 Task: select a rule when a due date between working days from now is removed from a card by me.
Action: Mouse moved to (1152, 95)
Screenshot: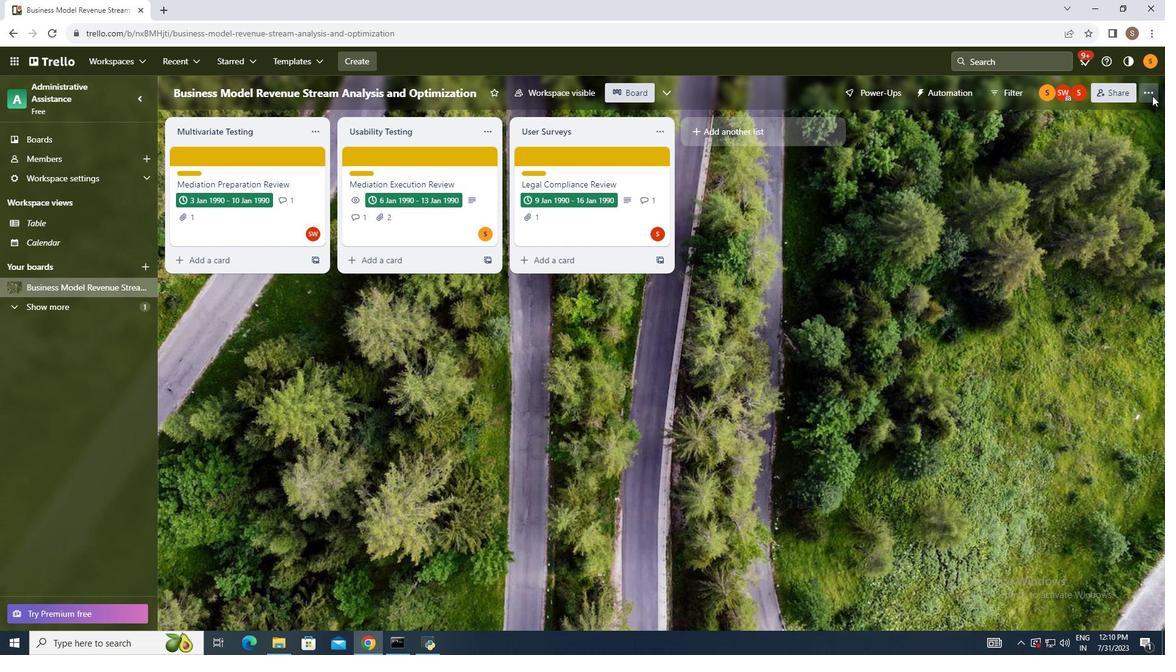 
Action: Mouse pressed left at (1152, 95)
Screenshot: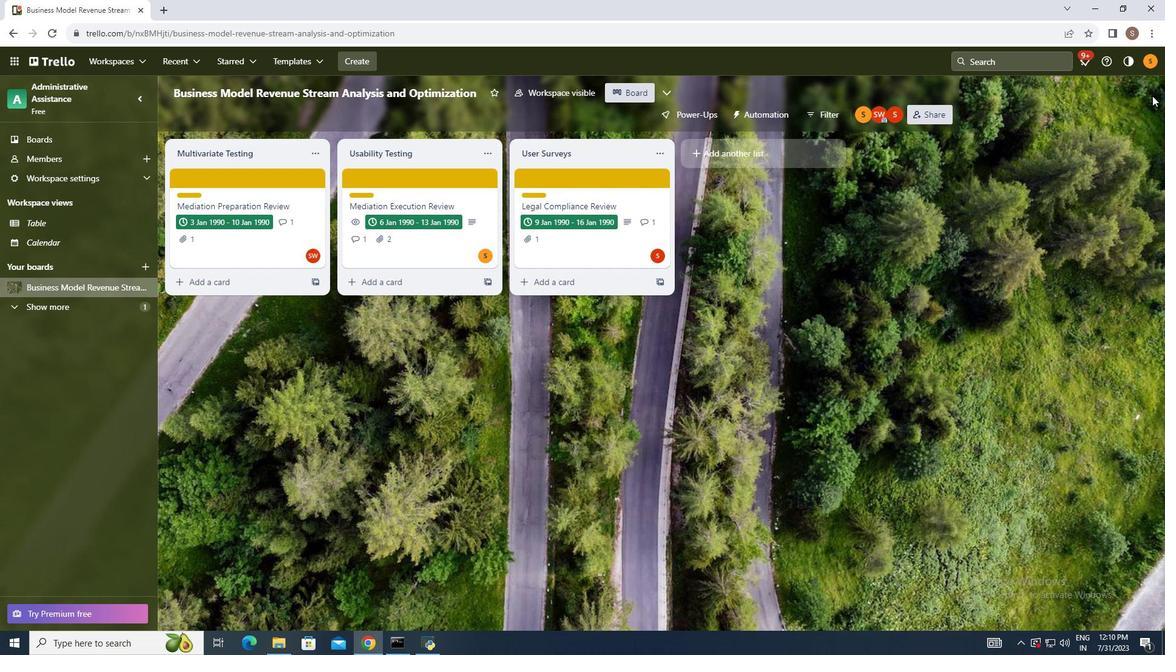 
Action: Mouse moved to (1061, 249)
Screenshot: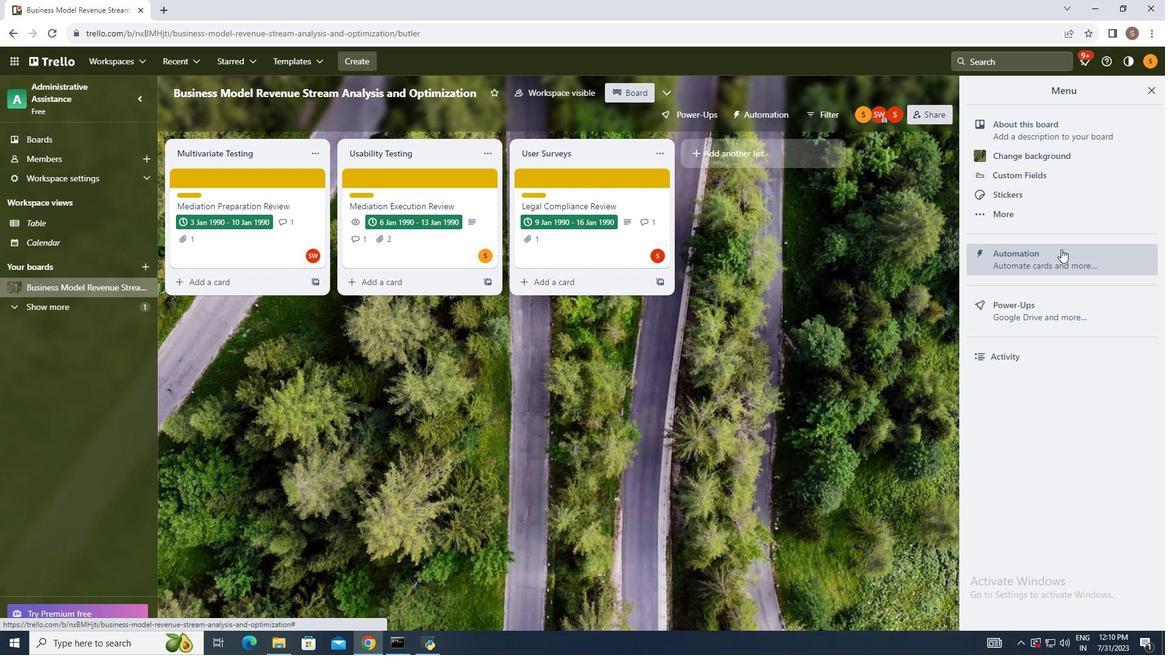 
Action: Mouse pressed left at (1061, 249)
Screenshot: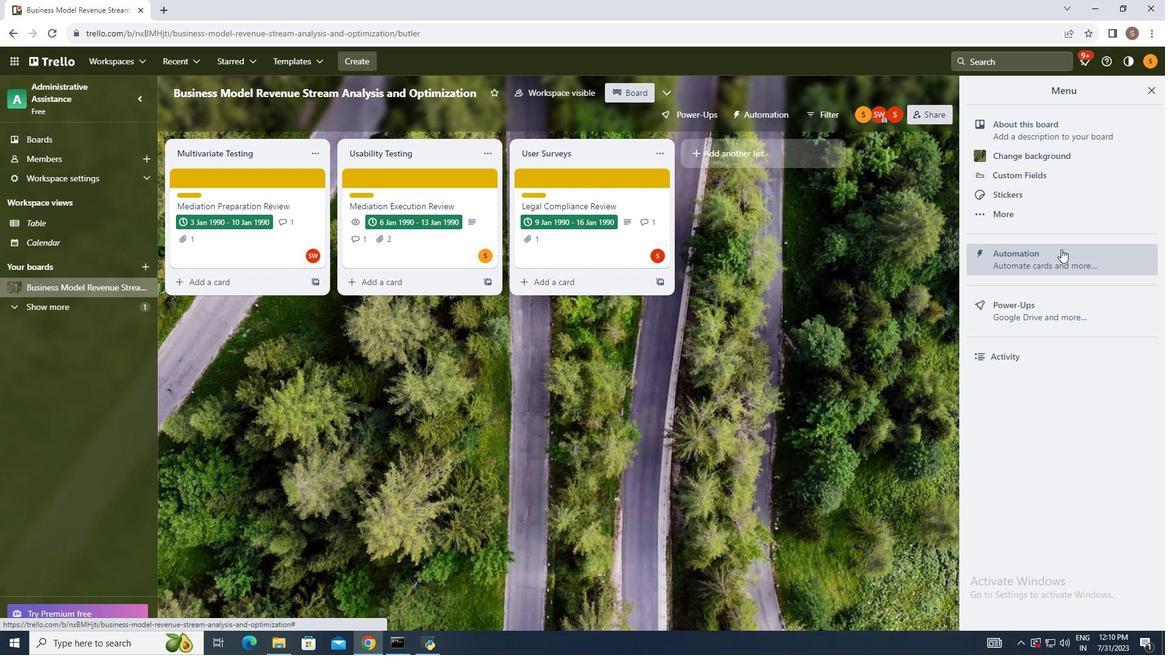 
Action: Mouse moved to (234, 222)
Screenshot: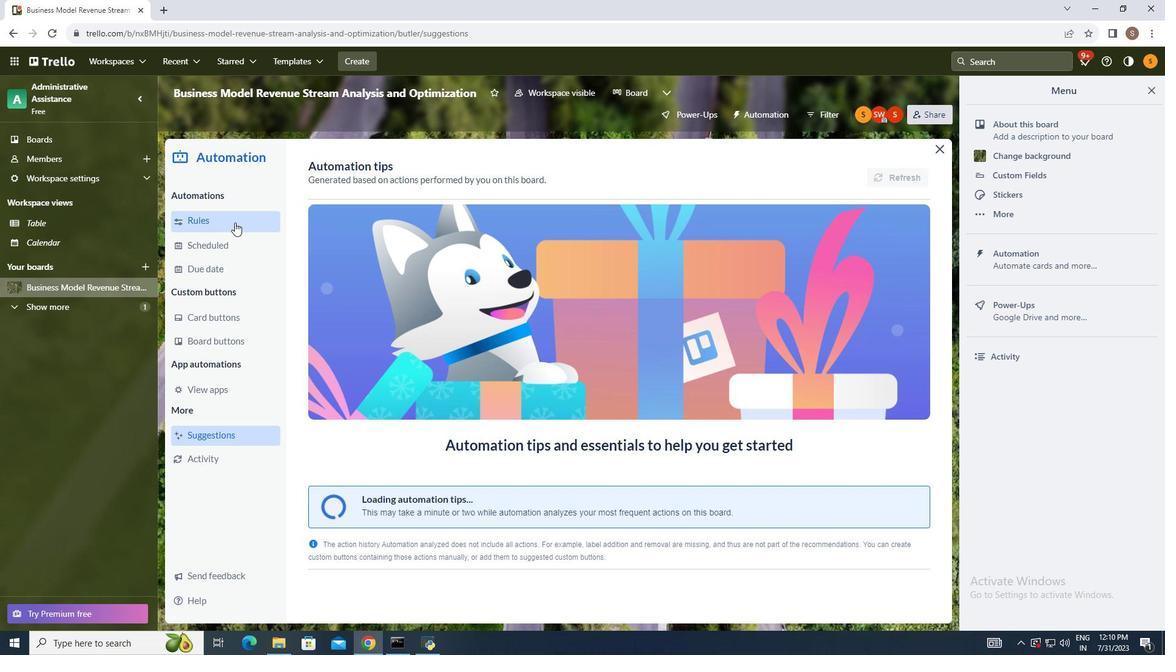 
Action: Mouse pressed left at (234, 222)
Screenshot: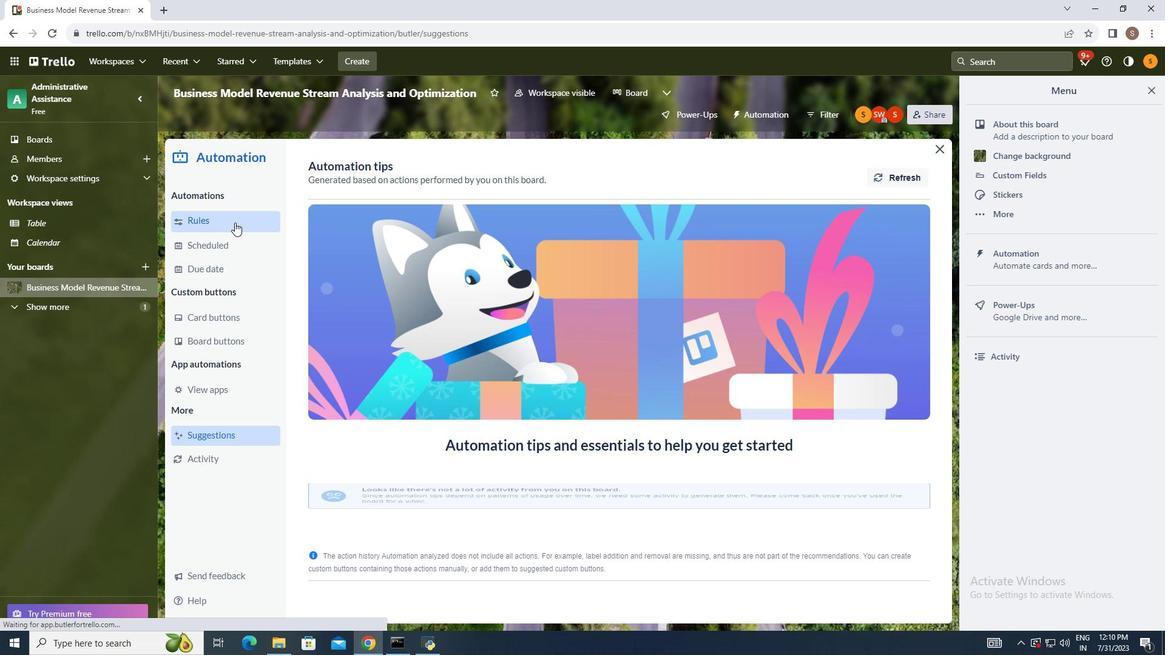 
Action: Mouse moved to (809, 163)
Screenshot: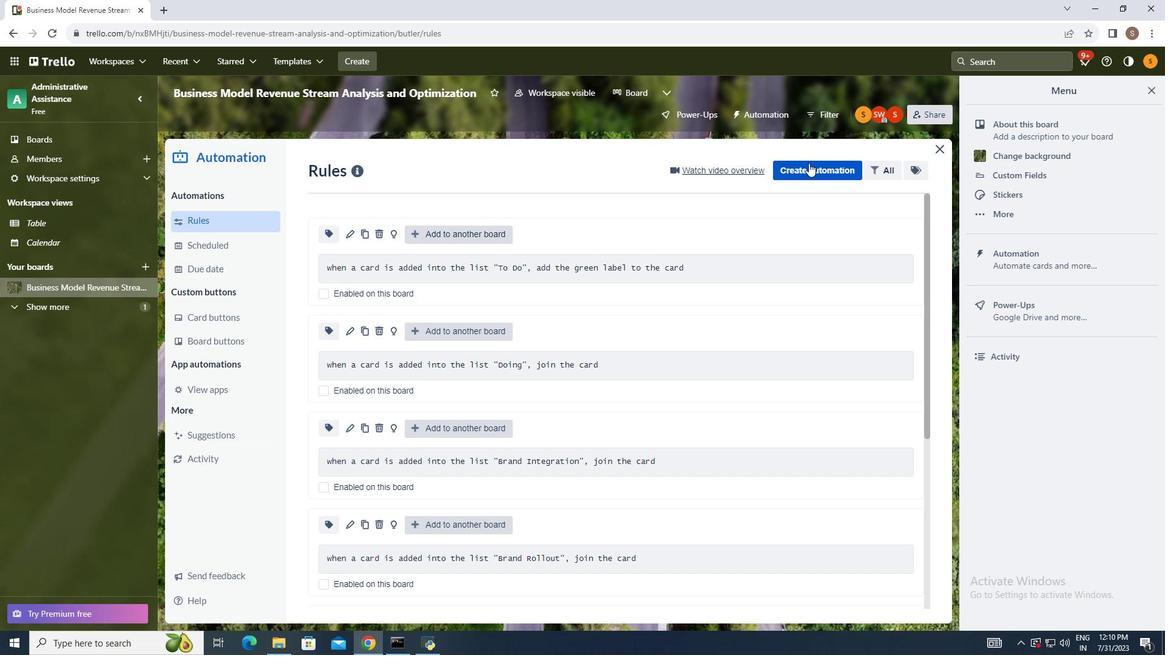 
Action: Mouse pressed left at (809, 163)
Screenshot: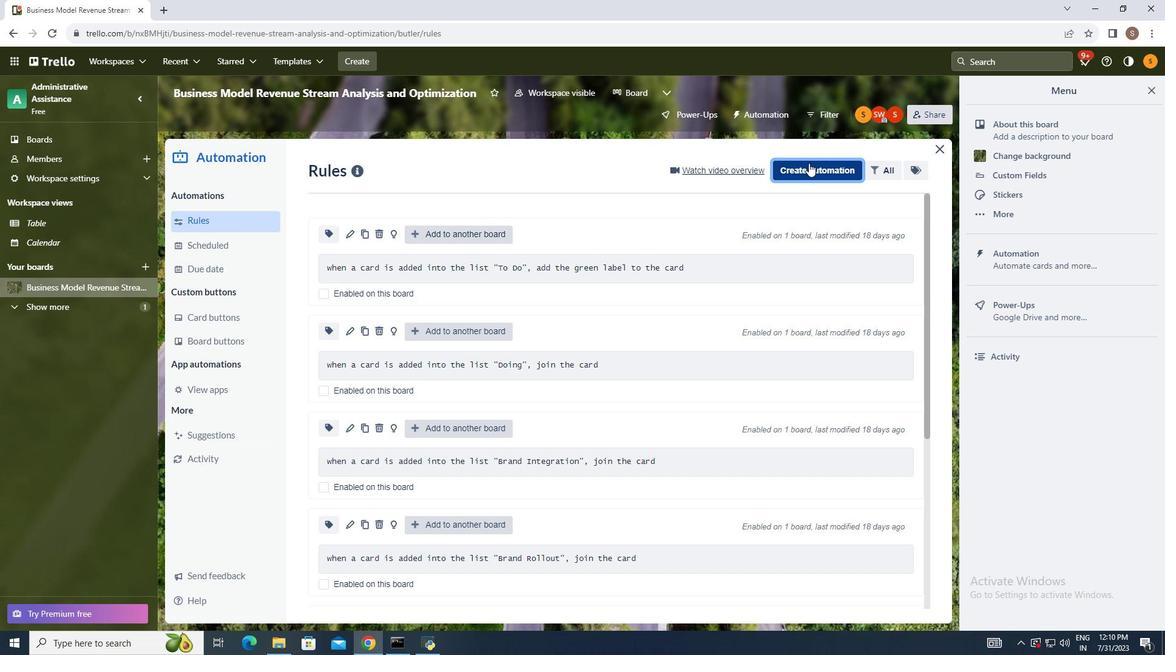 
Action: Mouse moved to (606, 287)
Screenshot: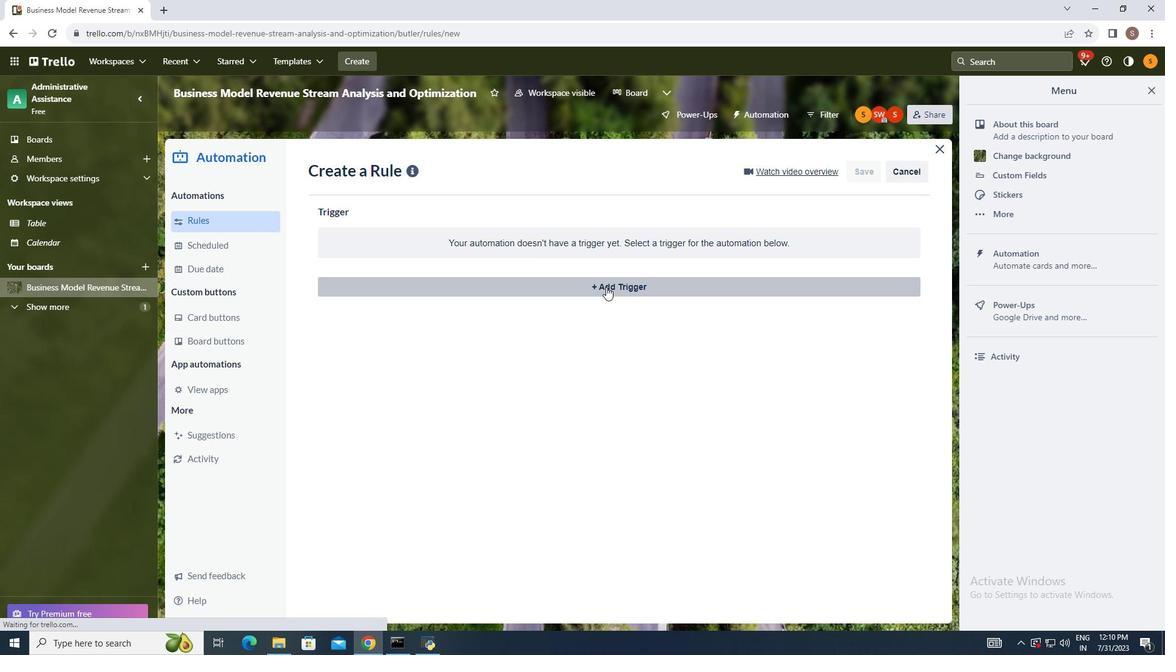 
Action: Mouse pressed left at (606, 287)
Screenshot: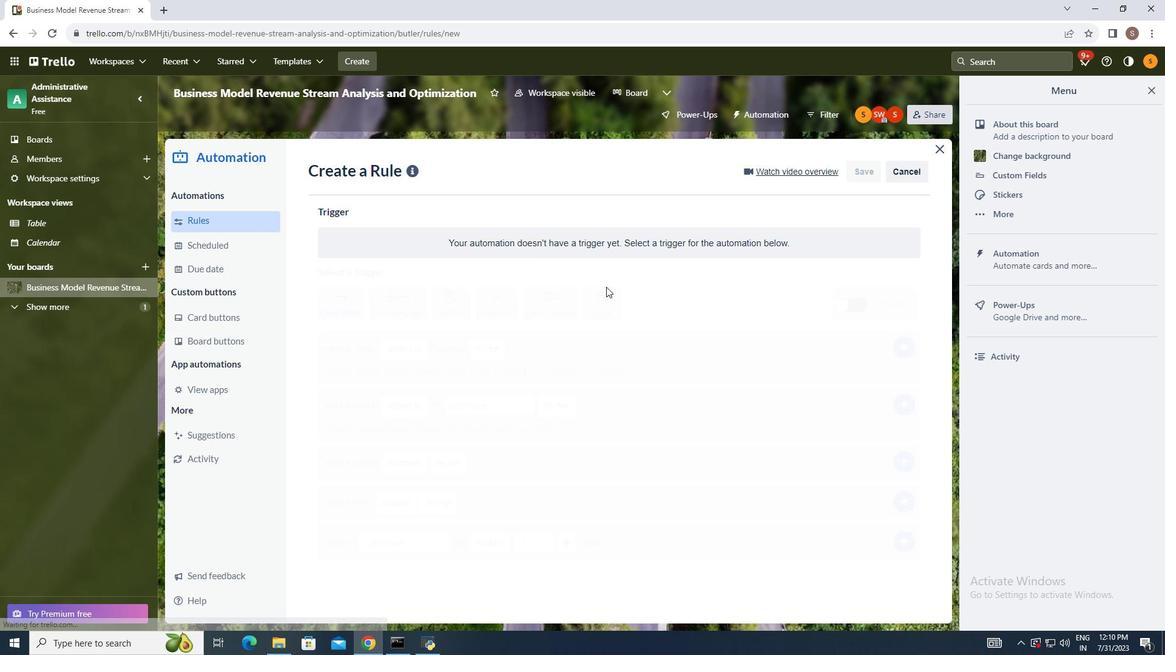 
Action: Mouse moved to (454, 323)
Screenshot: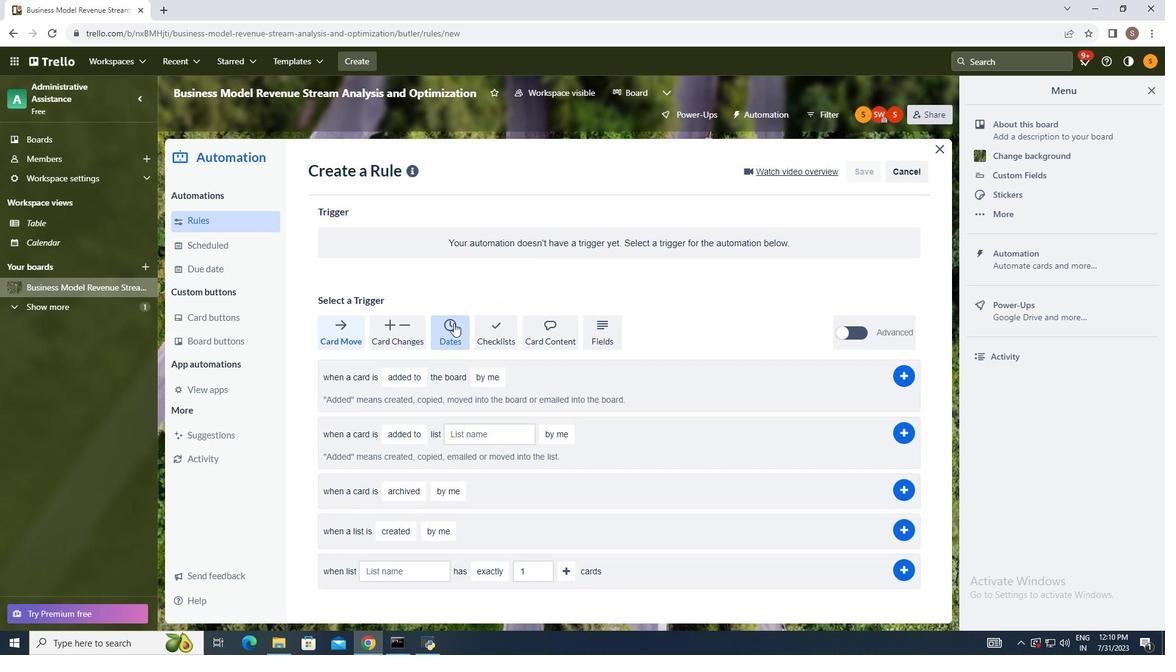 
Action: Mouse pressed left at (454, 323)
Screenshot: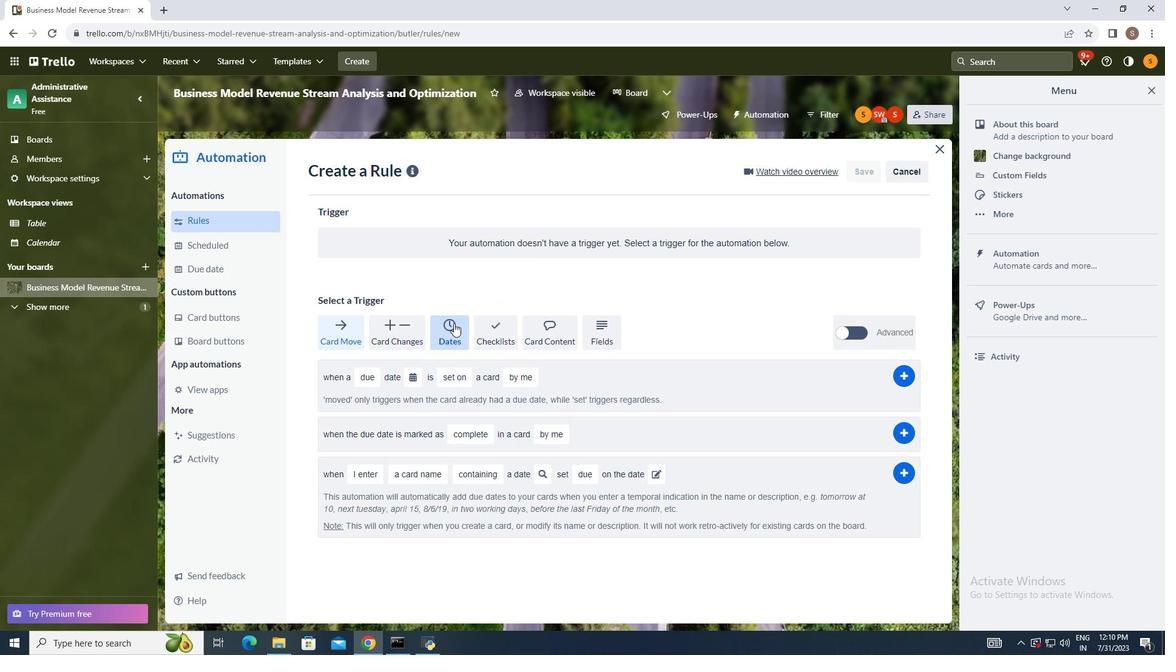 
Action: Mouse moved to (369, 378)
Screenshot: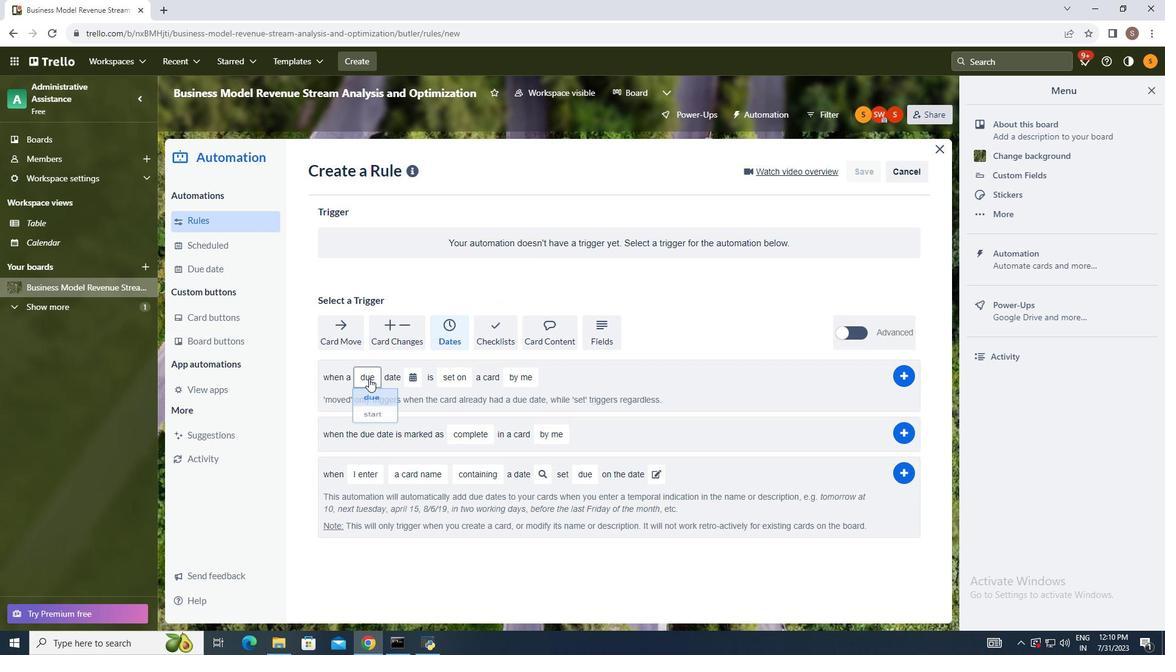 
Action: Mouse pressed left at (369, 378)
Screenshot: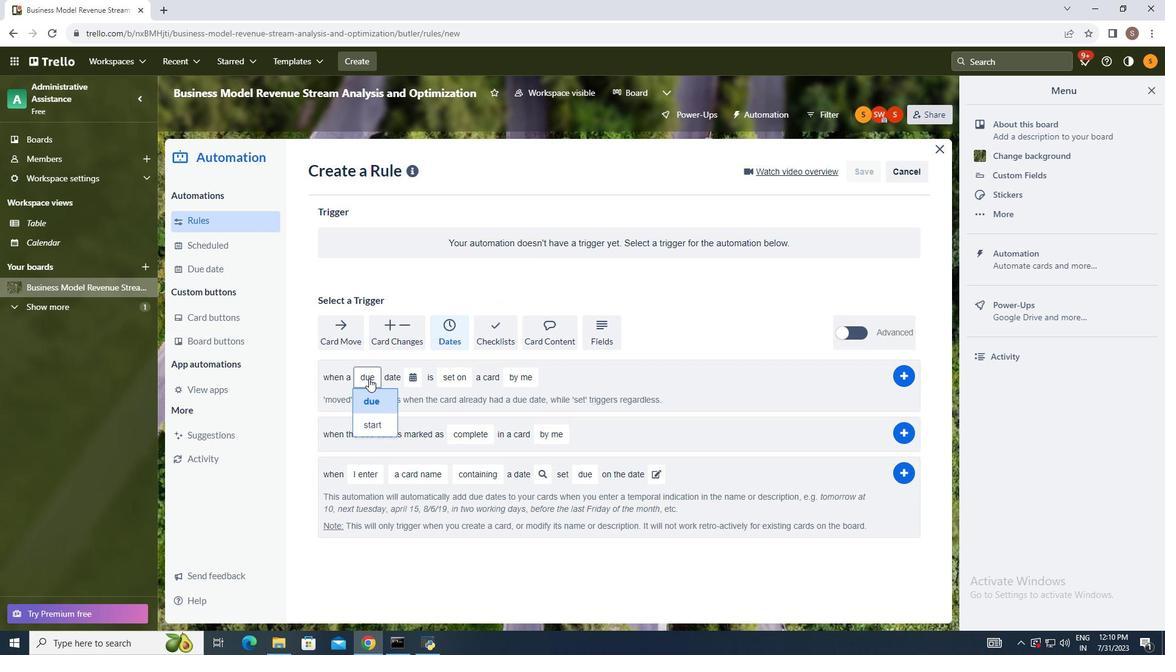 
Action: Mouse moved to (367, 396)
Screenshot: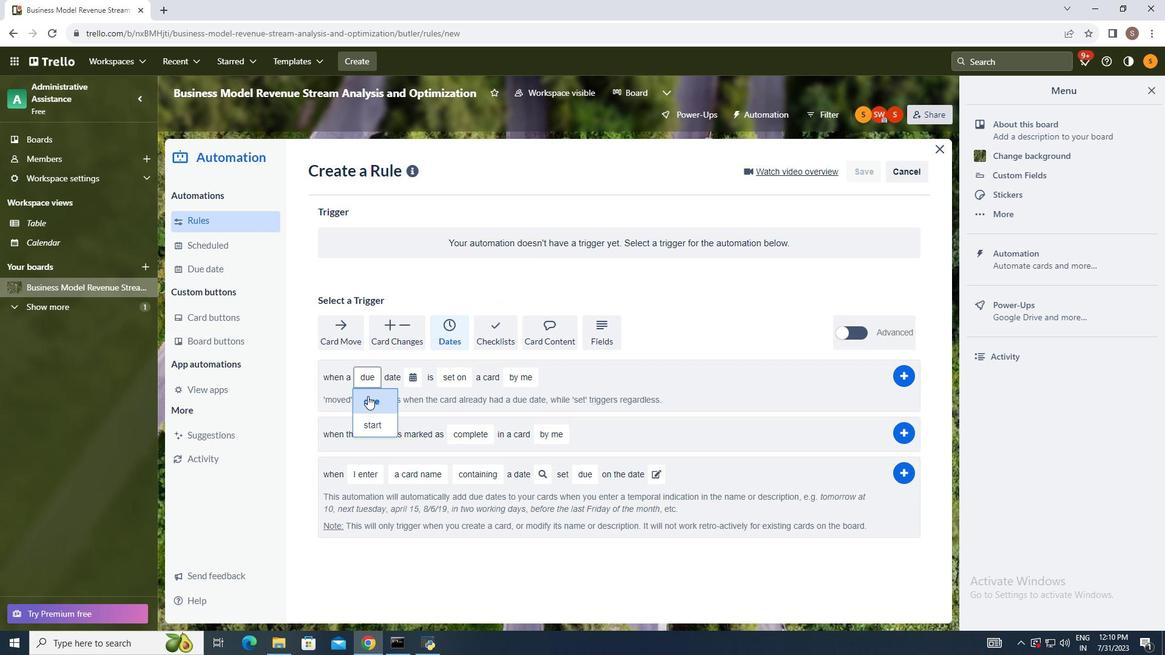 
Action: Mouse pressed left at (367, 396)
Screenshot: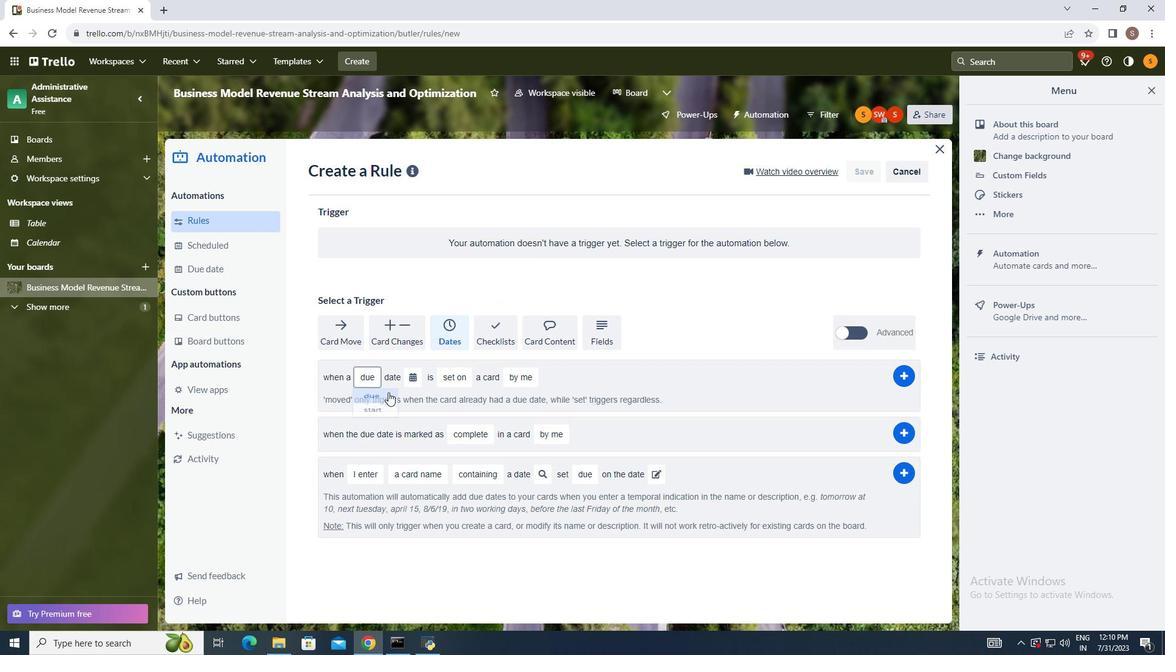 
Action: Mouse moved to (411, 378)
Screenshot: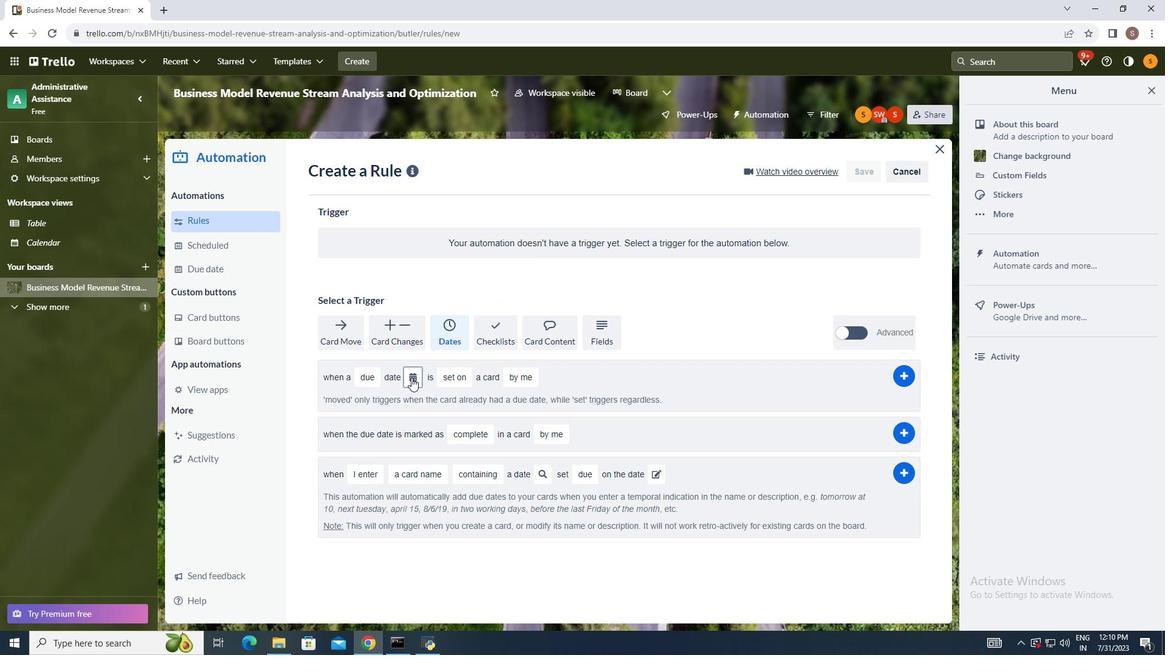 
Action: Mouse pressed left at (411, 378)
Screenshot: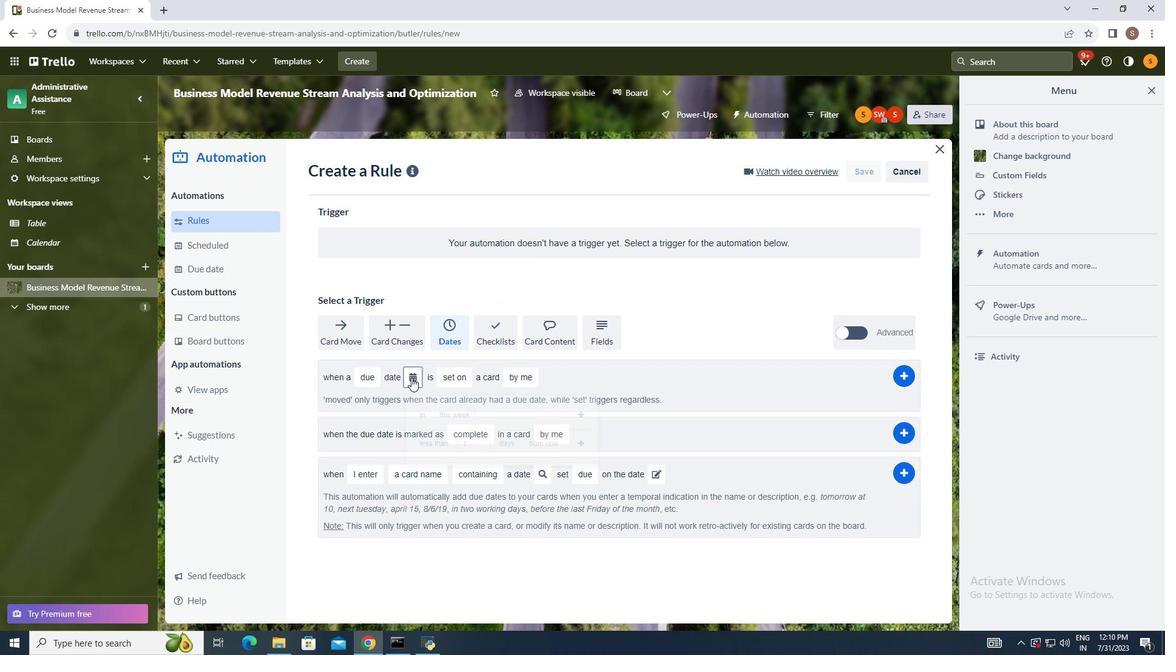 
Action: Mouse moved to (429, 449)
Screenshot: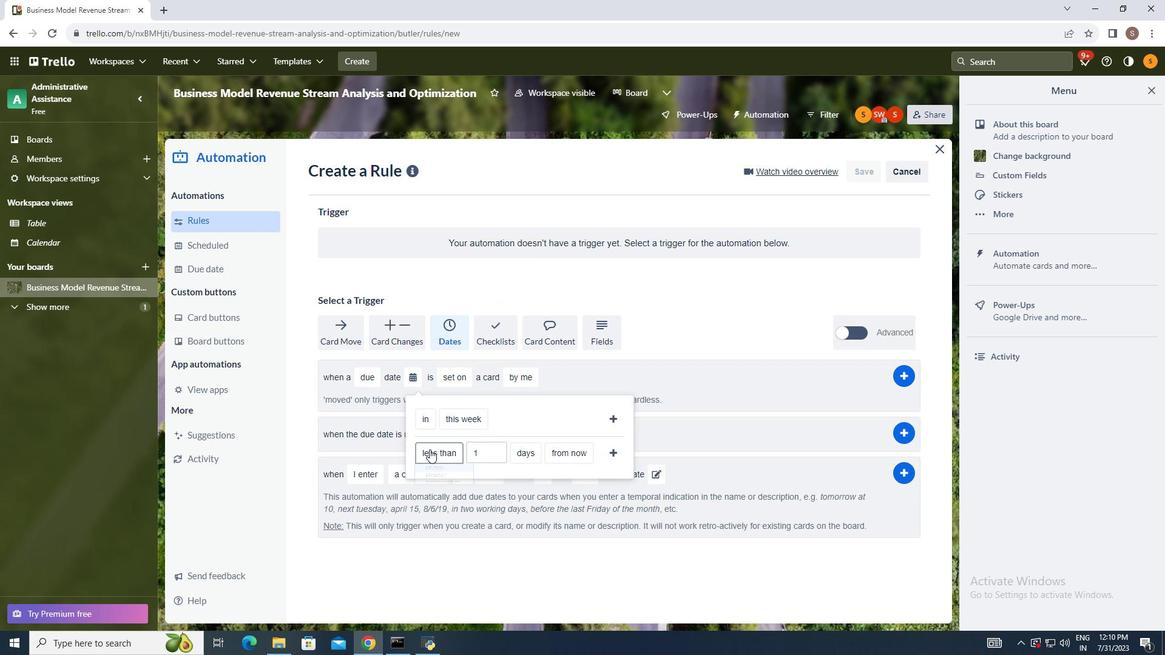 
Action: Mouse pressed left at (429, 449)
Screenshot: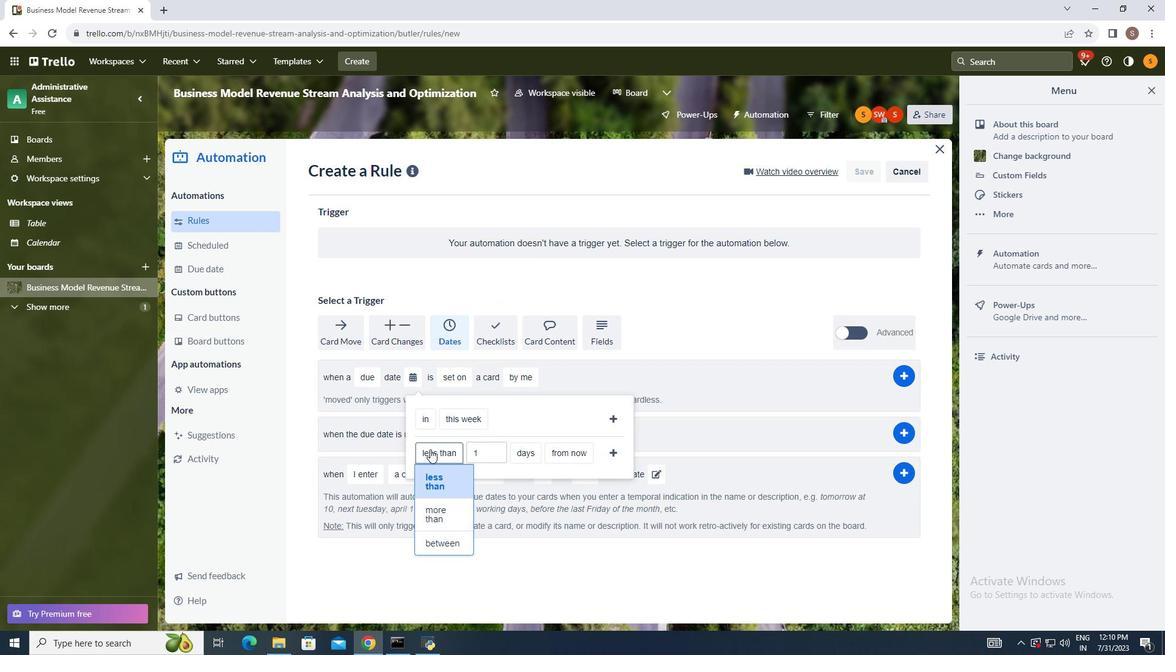 
Action: Mouse moved to (440, 540)
Screenshot: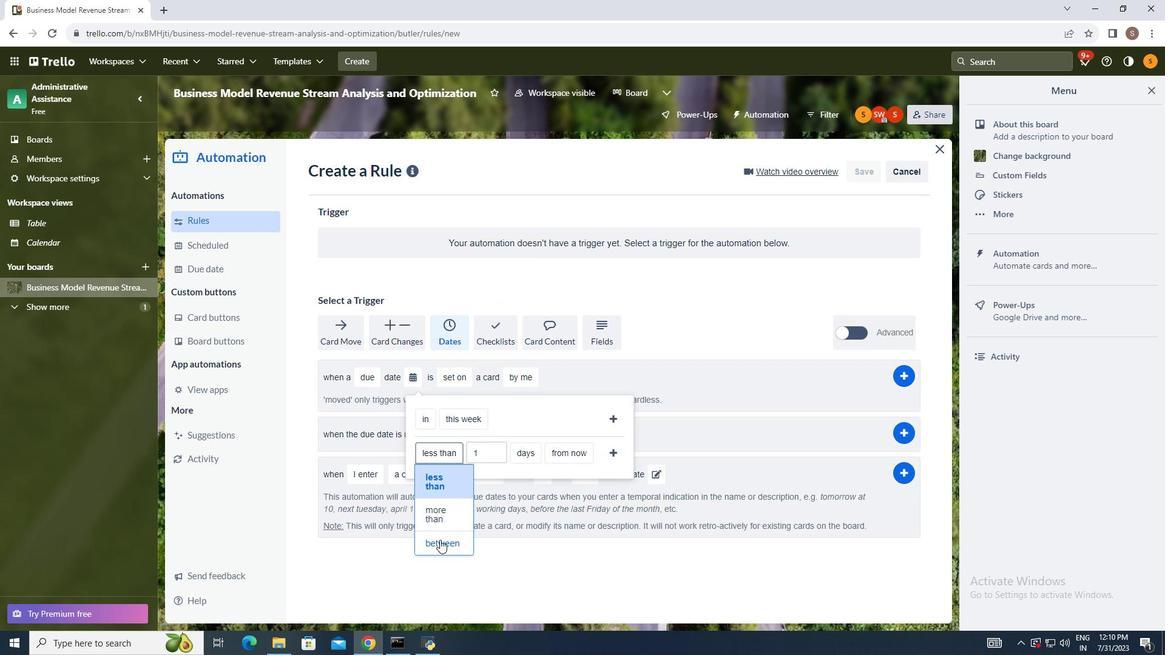 
Action: Mouse pressed left at (440, 540)
Screenshot: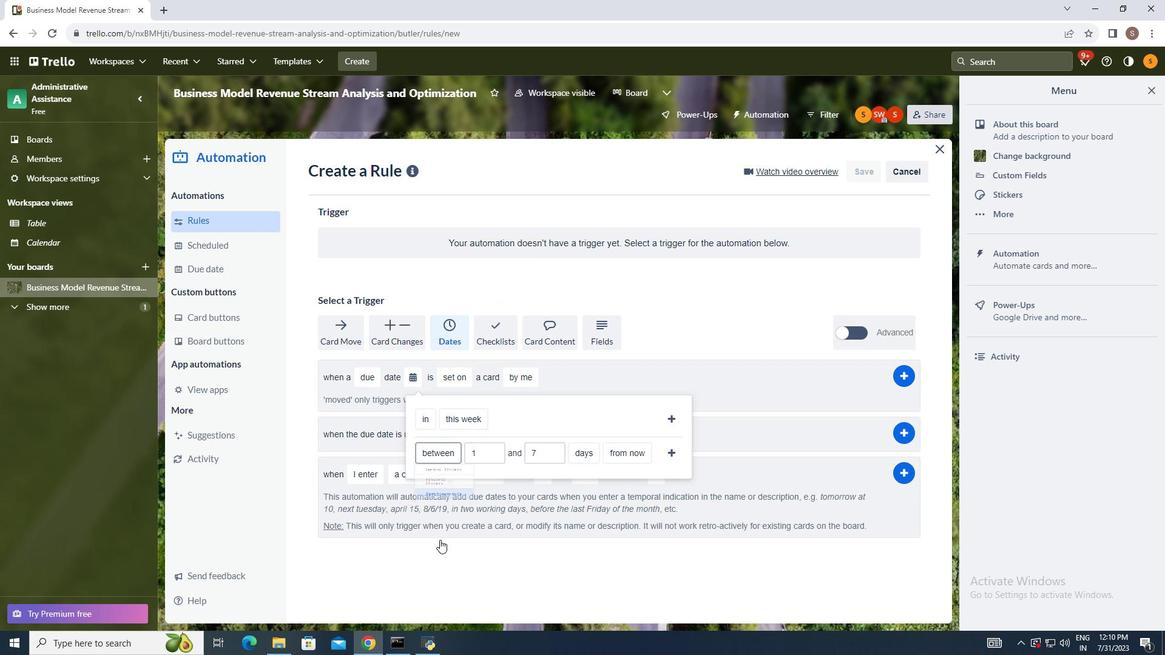 
Action: Mouse moved to (588, 453)
Screenshot: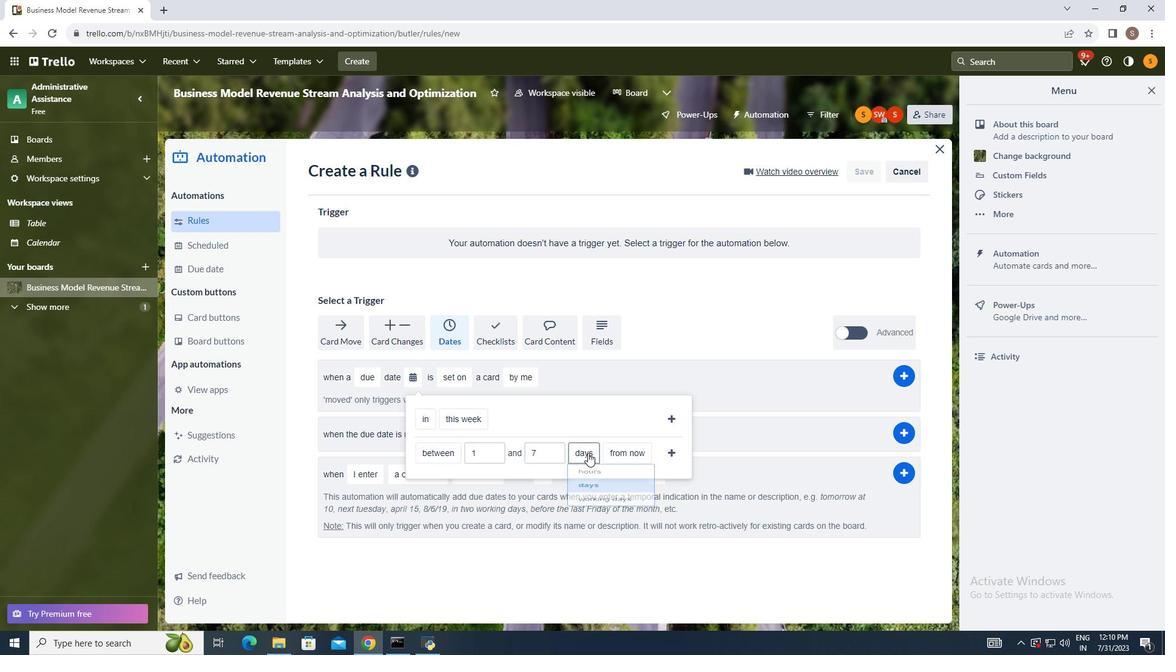 
Action: Mouse pressed left at (588, 453)
Screenshot: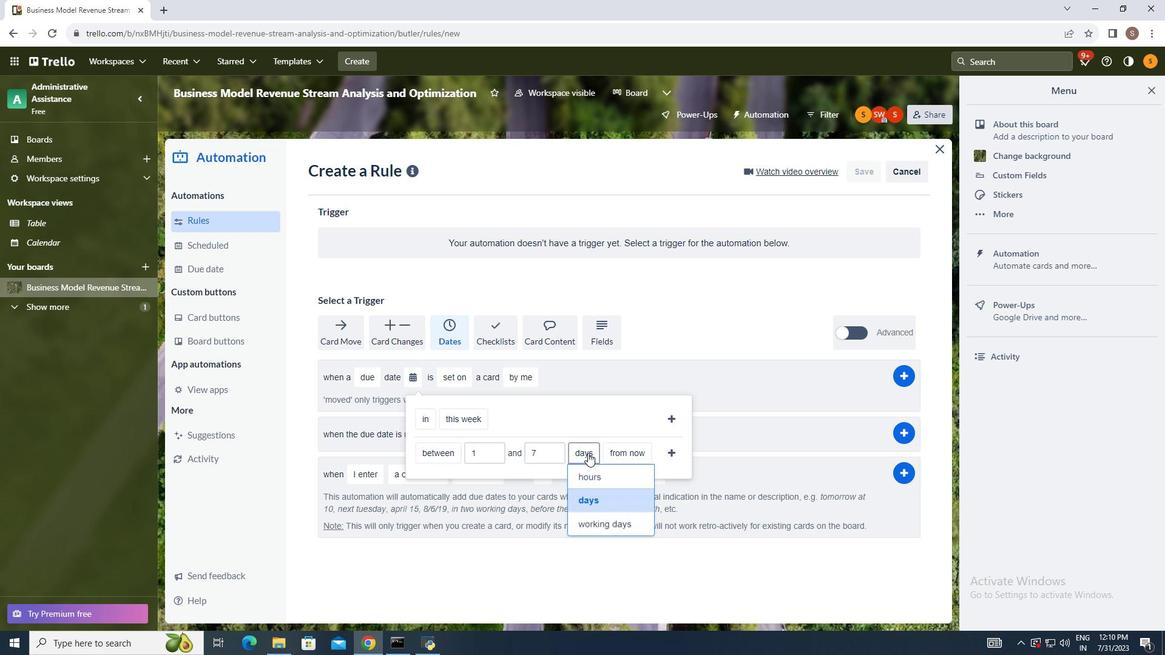 
Action: Mouse moved to (601, 522)
Screenshot: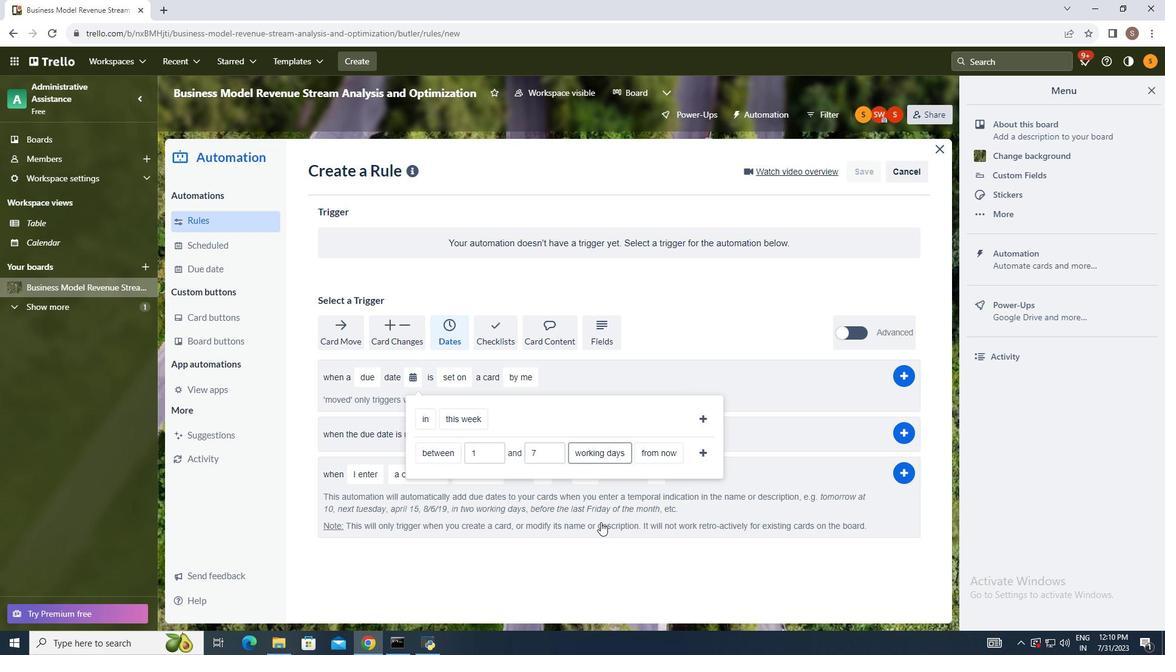 
Action: Mouse pressed left at (601, 522)
Screenshot: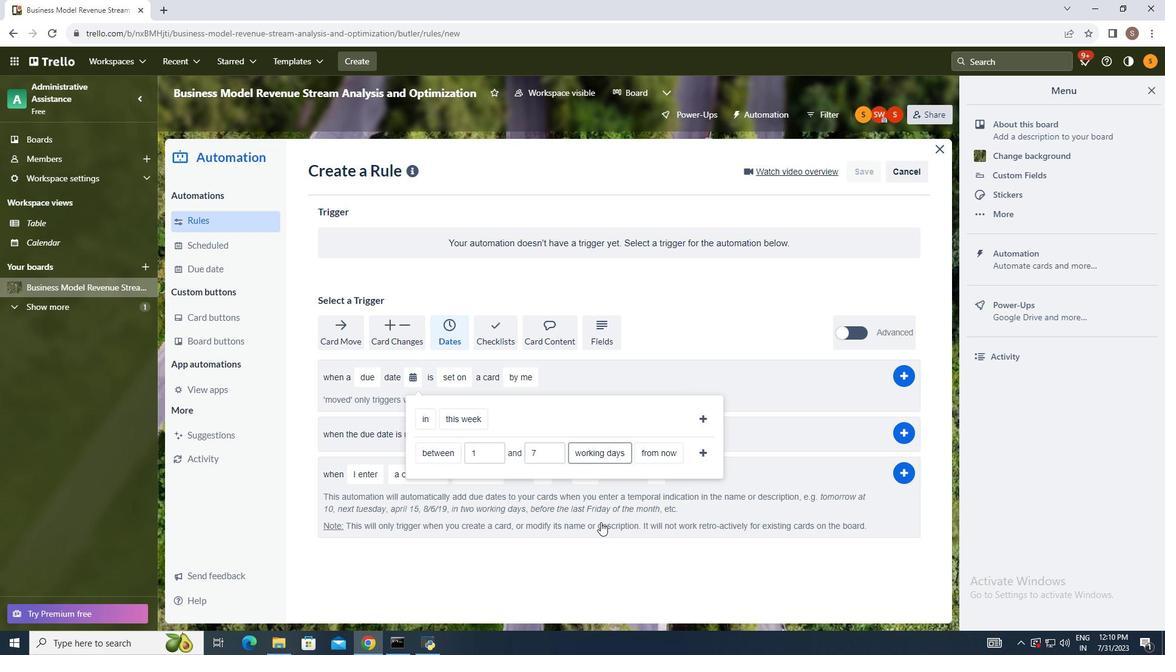 
Action: Mouse moved to (663, 452)
Screenshot: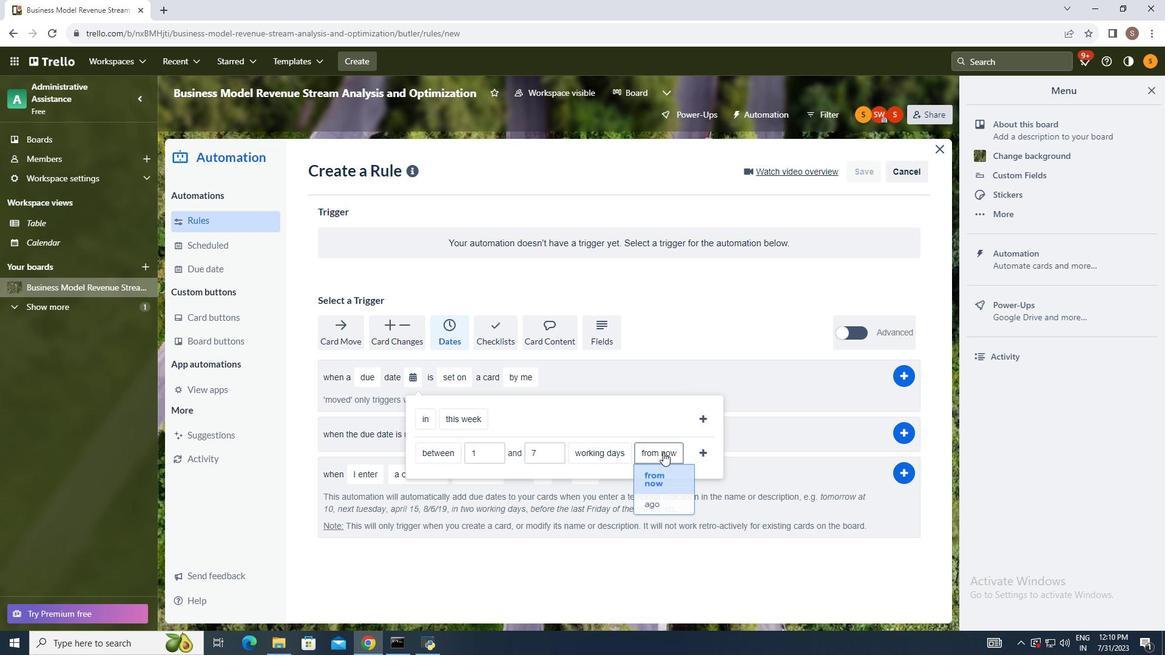 
Action: Mouse pressed left at (663, 452)
Screenshot: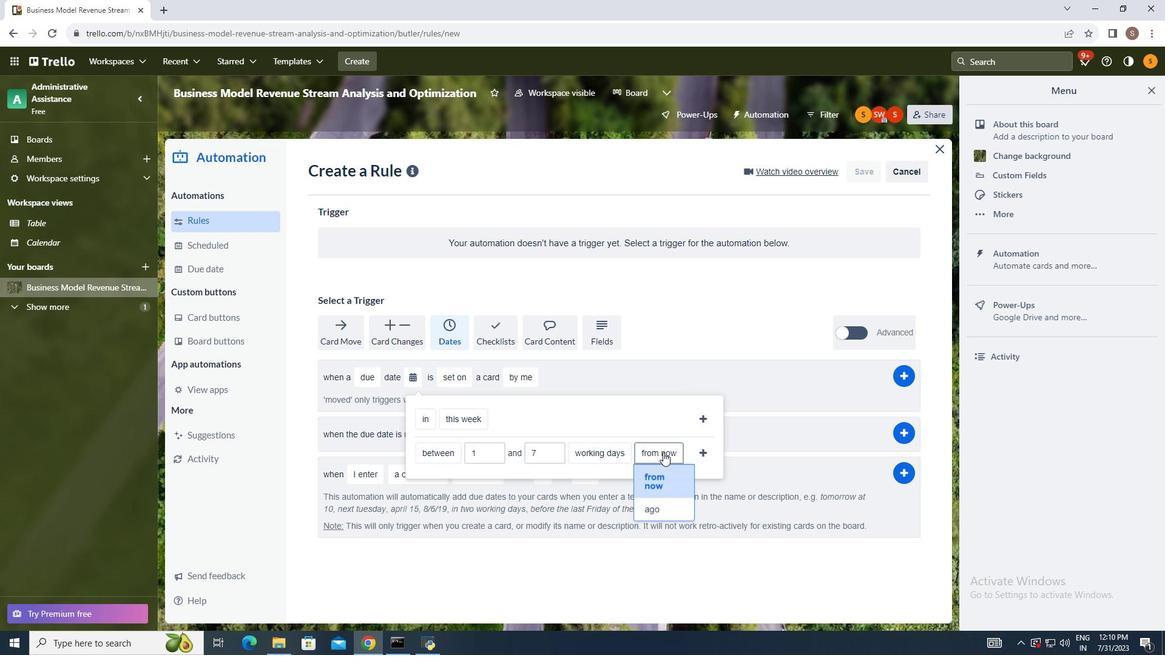 
Action: Mouse moved to (664, 477)
Screenshot: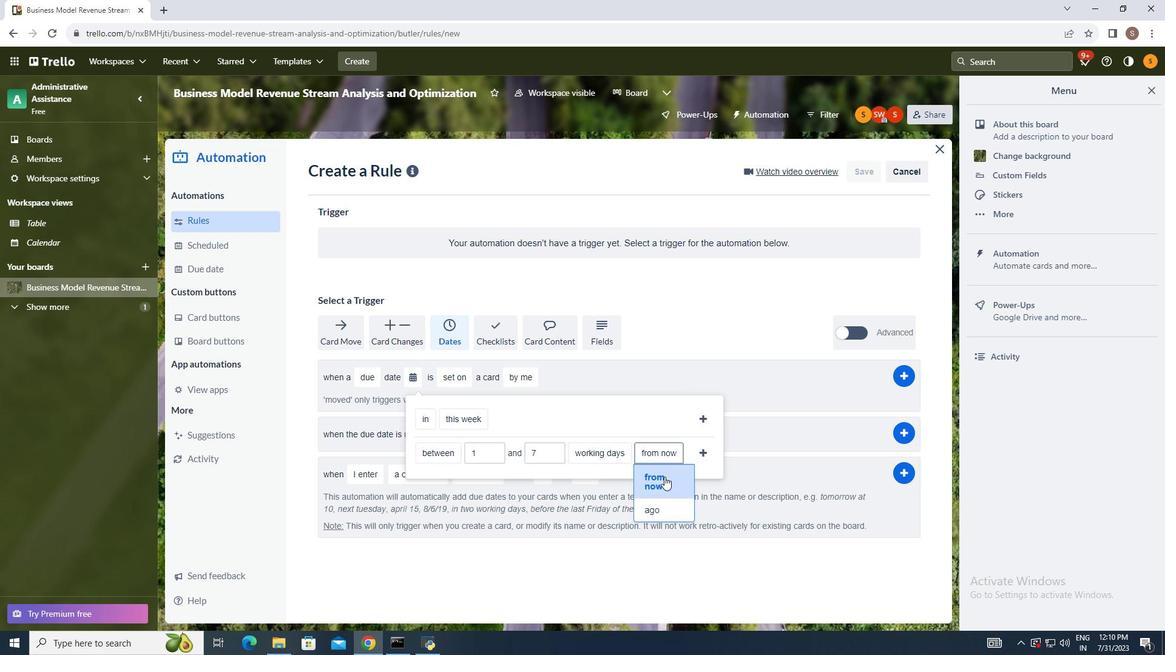 
Action: Mouse pressed left at (664, 477)
Screenshot: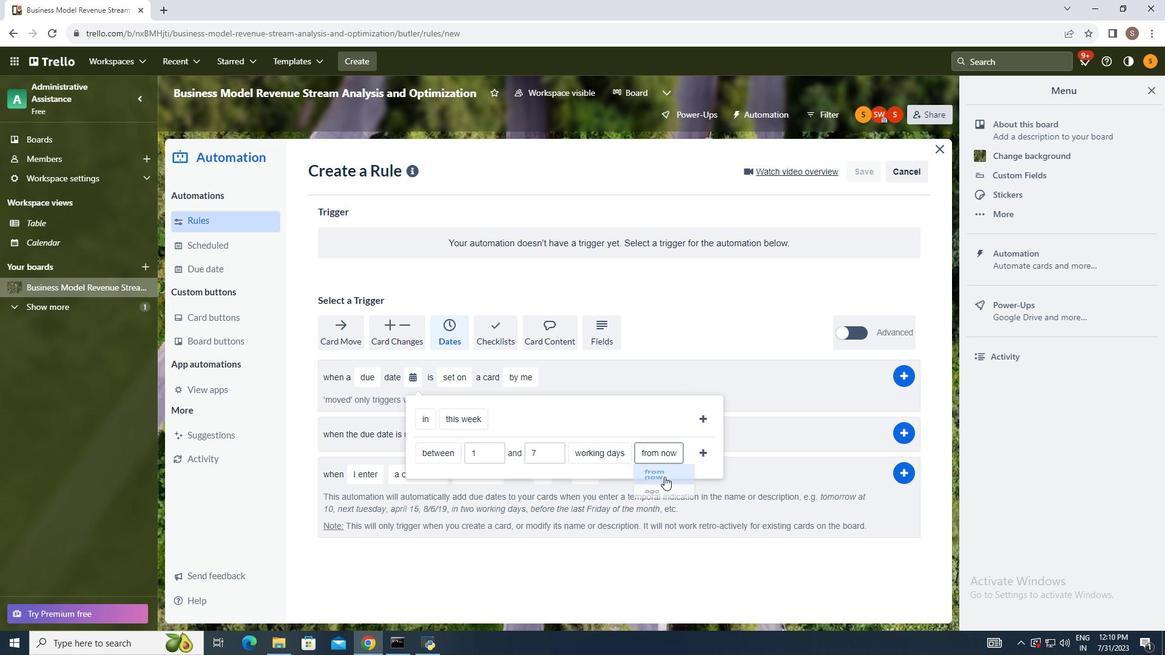 
Action: Mouse moved to (701, 456)
Screenshot: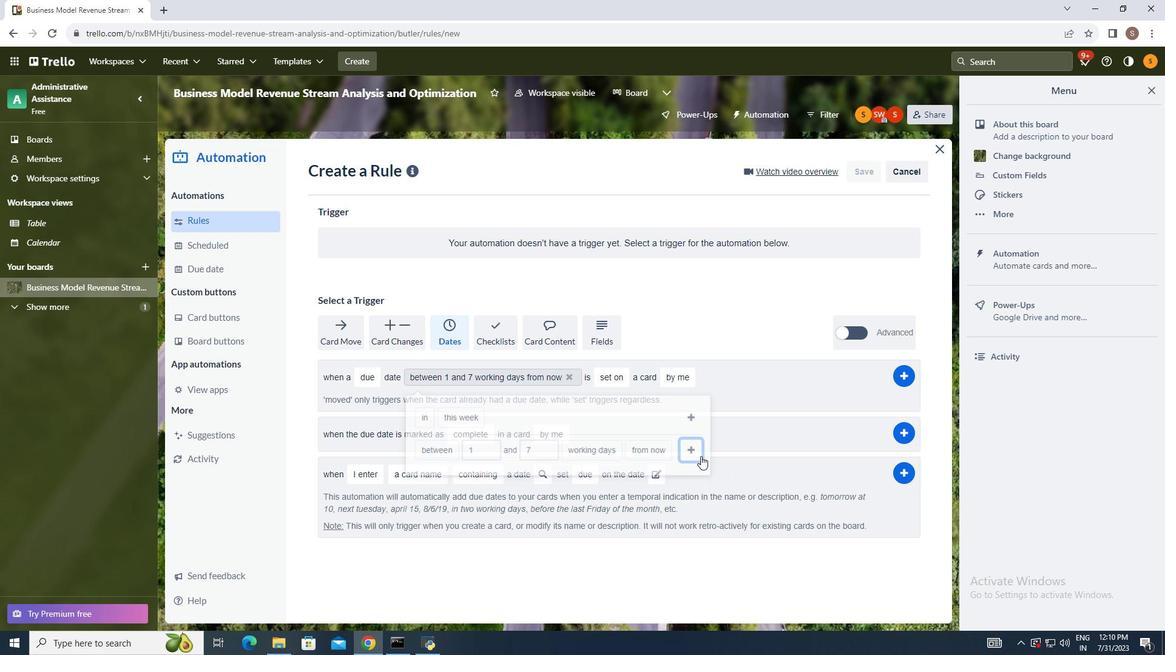 
Action: Mouse pressed left at (701, 456)
Screenshot: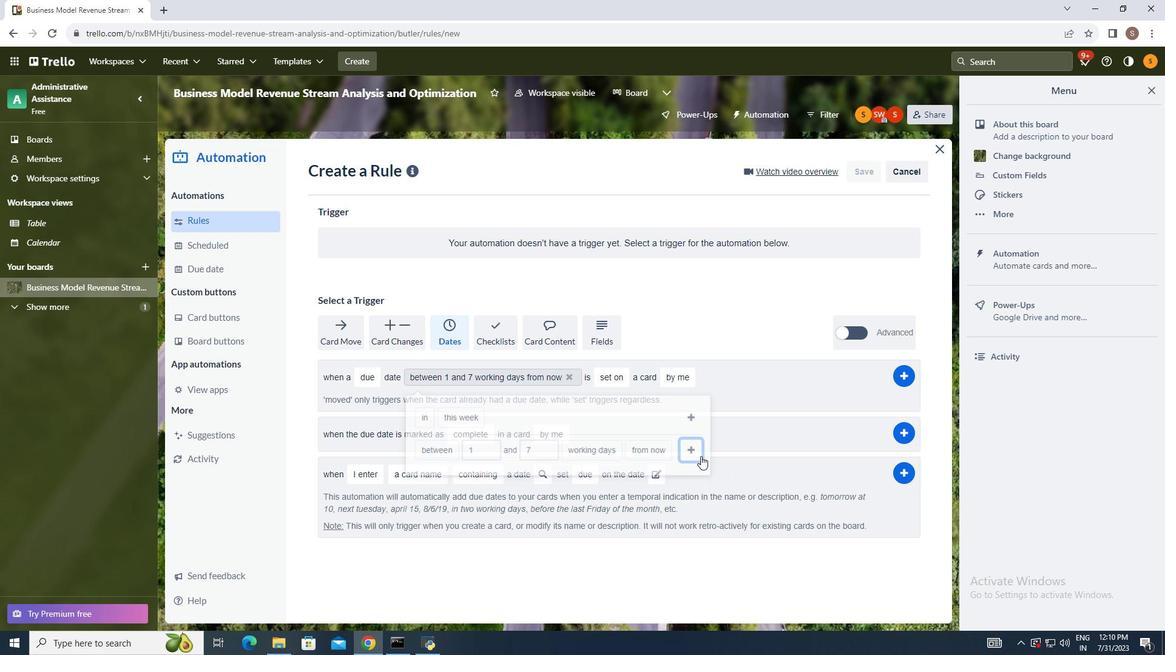 
Action: Mouse moved to (612, 380)
Screenshot: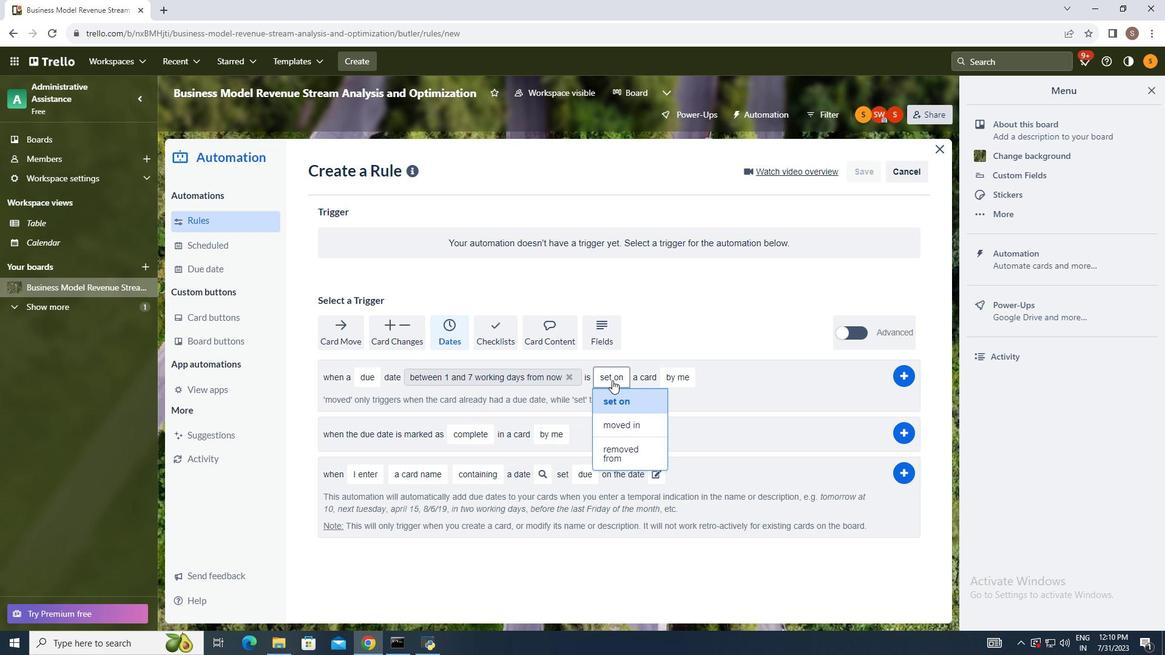 
Action: Mouse pressed left at (612, 380)
Screenshot: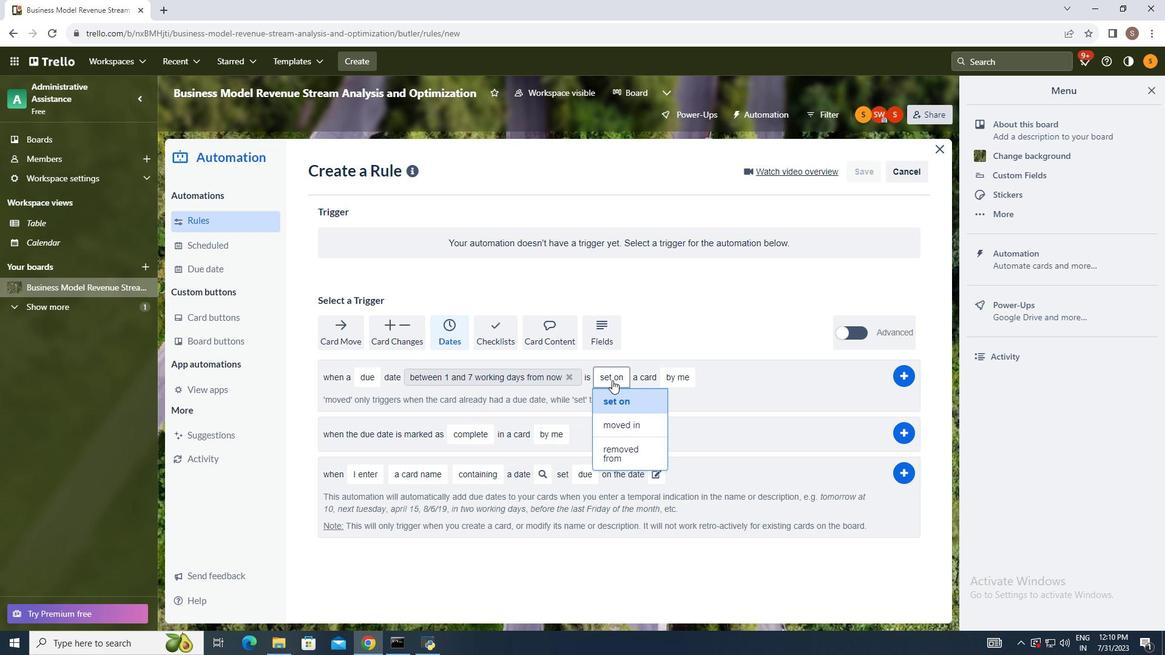 
Action: Mouse moved to (635, 447)
Screenshot: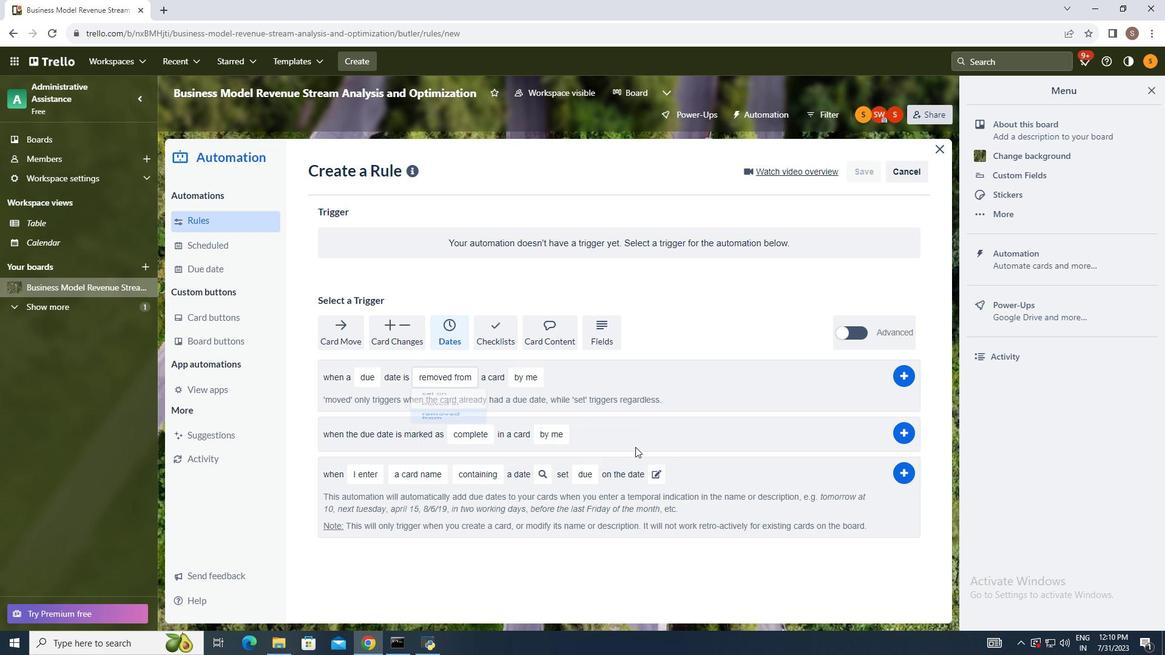 
Action: Mouse pressed left at (635, 447)
Screenshot: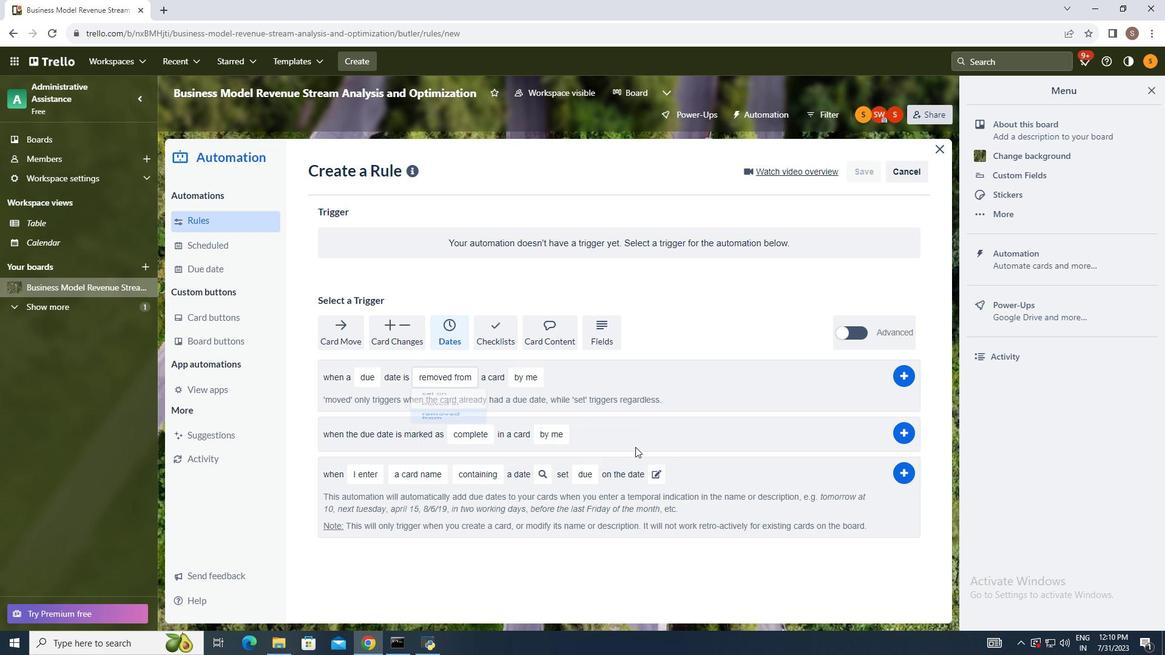 
Action: Mouse moved to (533, 375)
Screenshot: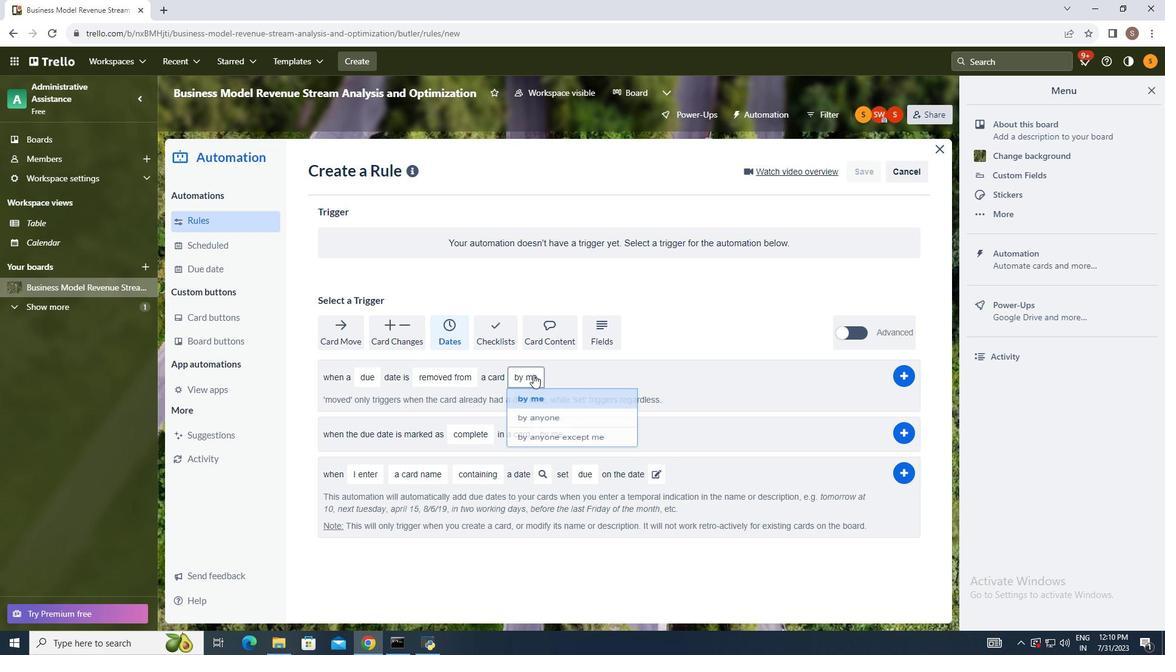 
Action: Mouse pressed left at (533, 375)
Screenshot: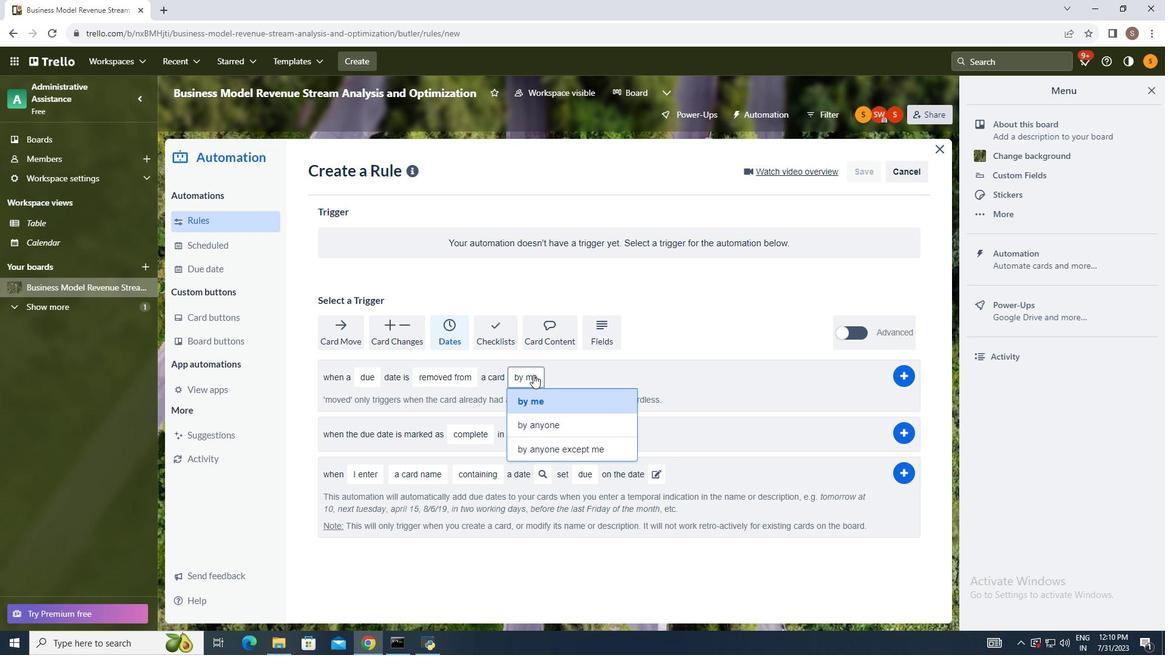 
Action: Mouse moved to (545, 400)
Screenshot: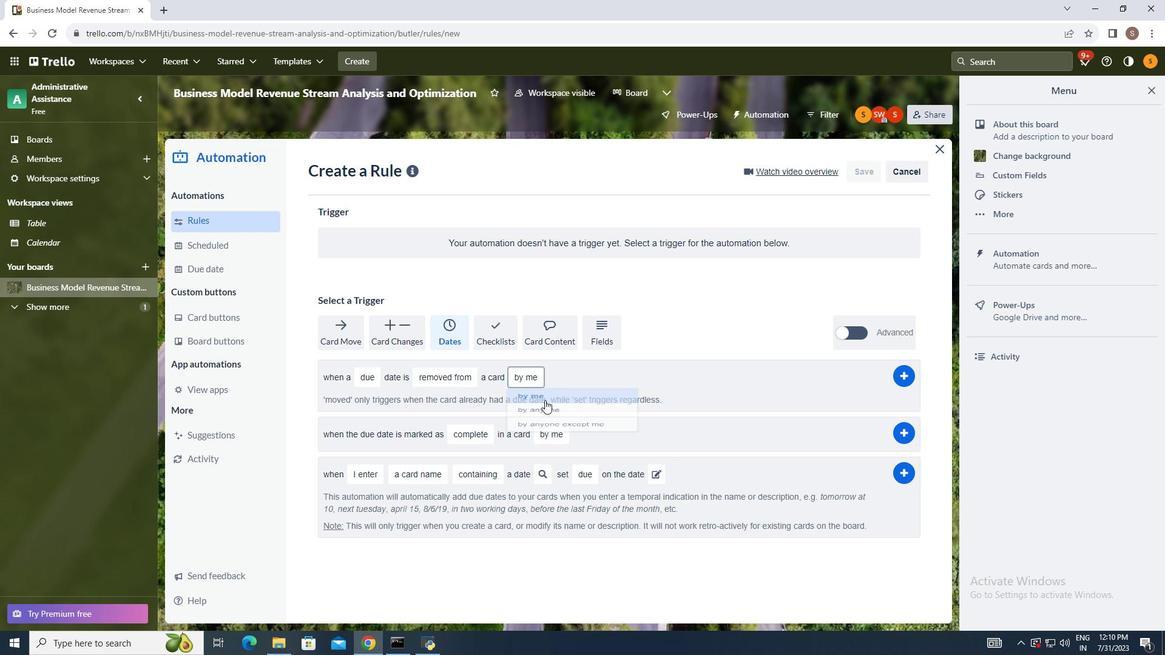 
Action: Mouse pressed left at (545, 400)
Screenshot: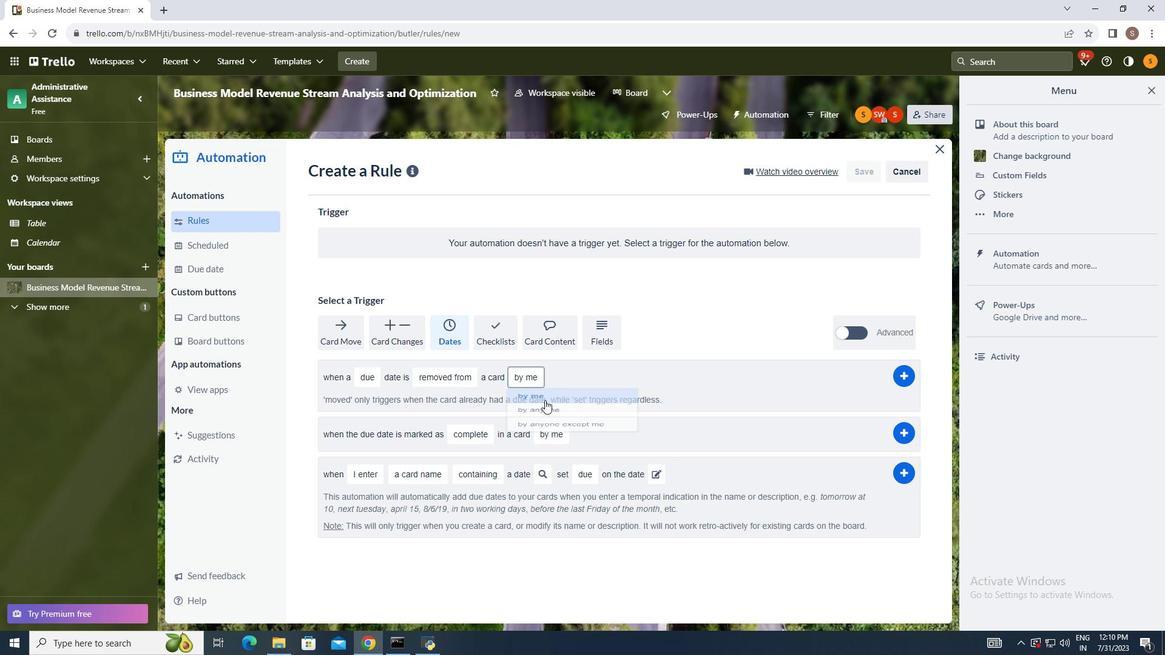 
Action: Mouse moved to (663, 397)
Screenshot: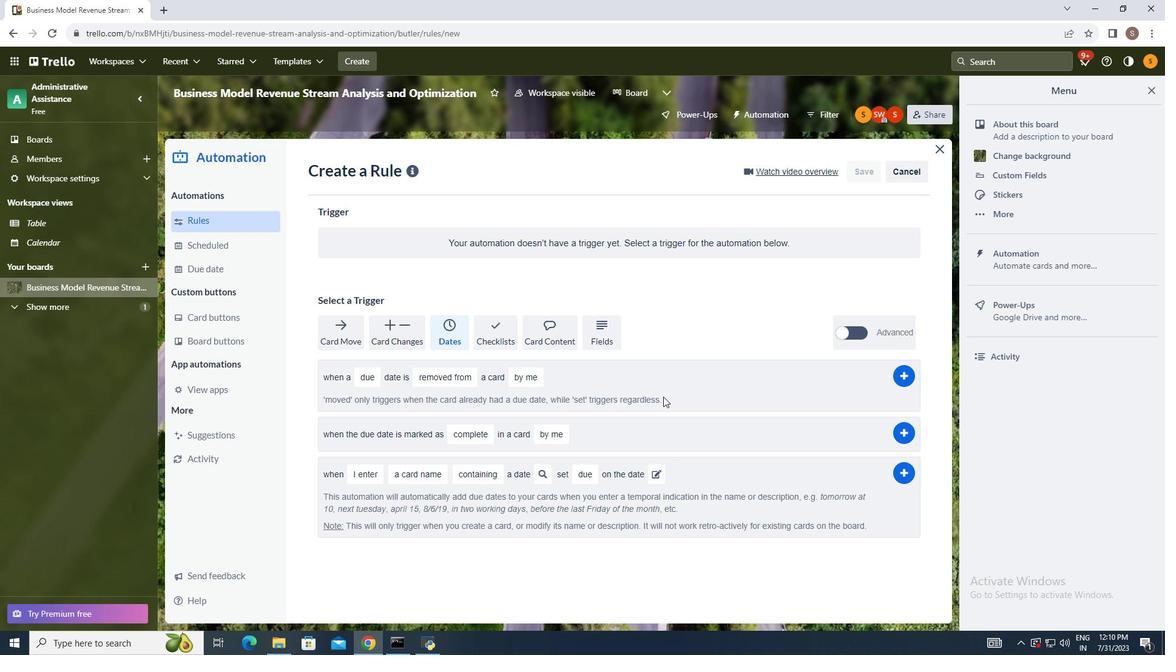 
